 Task: Use Auto skid 3 Sound Effect in this video "Movie B.mp4"
Action: Mouse moved to (331, 138)
Screenshot: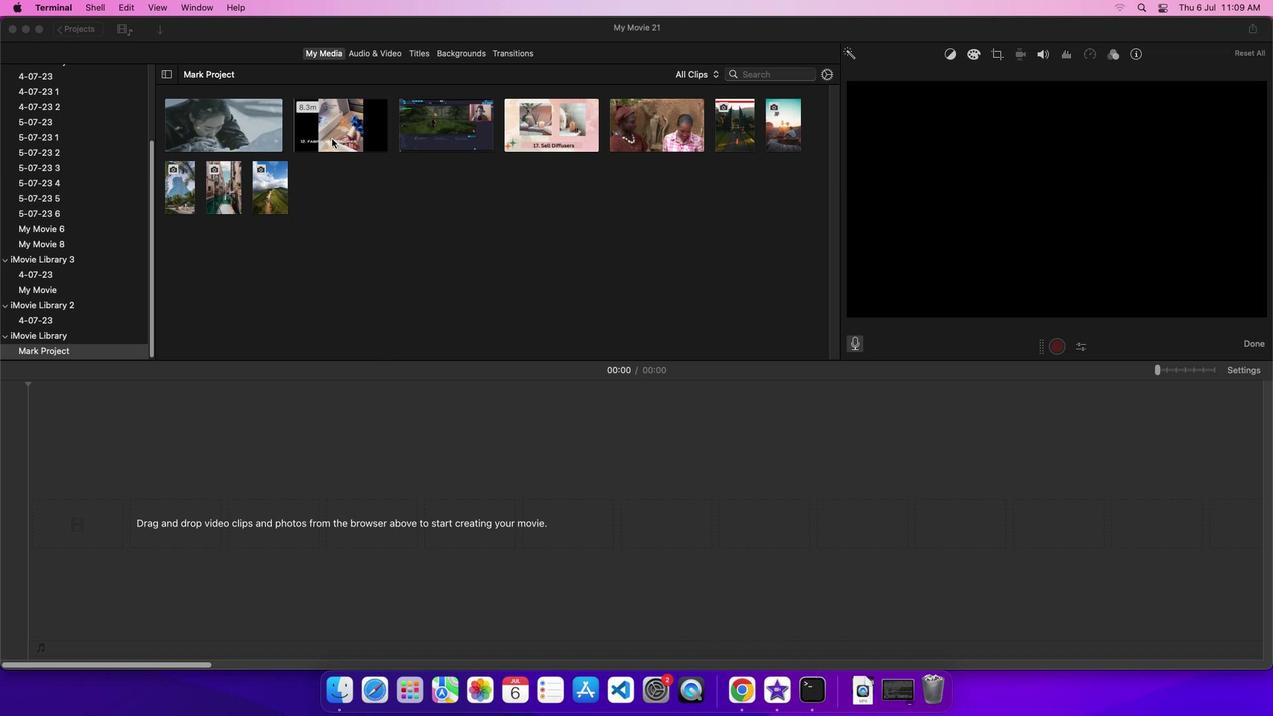 
Action: Mouse pressed left at (331, 138)
Screenshot: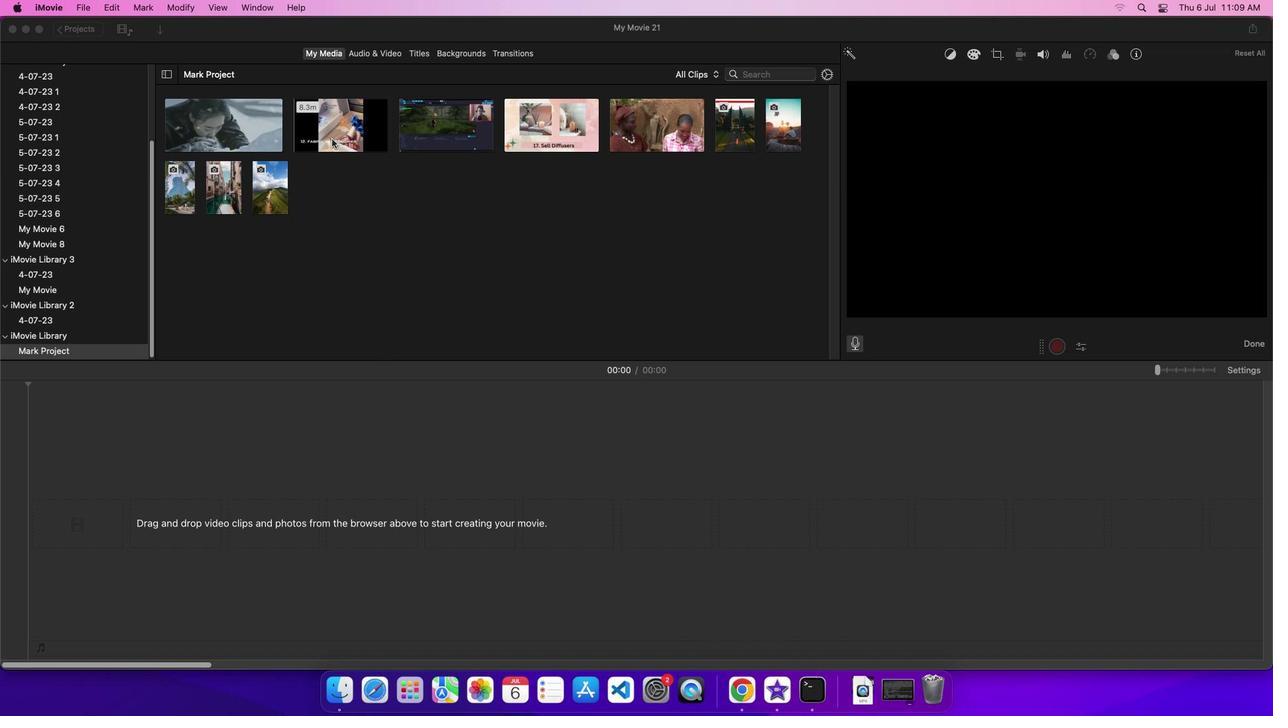 
Action: Mouse moved to (342, 129)
Screenshot: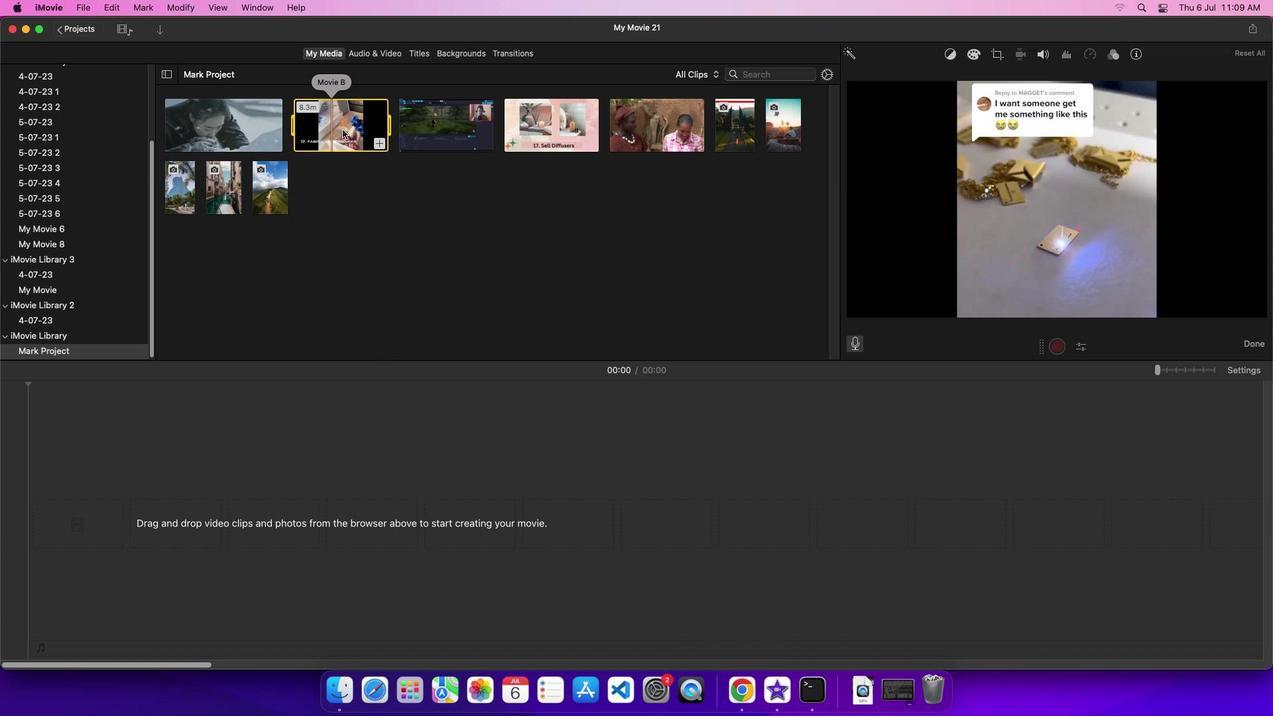 
Action: Mouse pressed left at (342, 129)
Screenshot: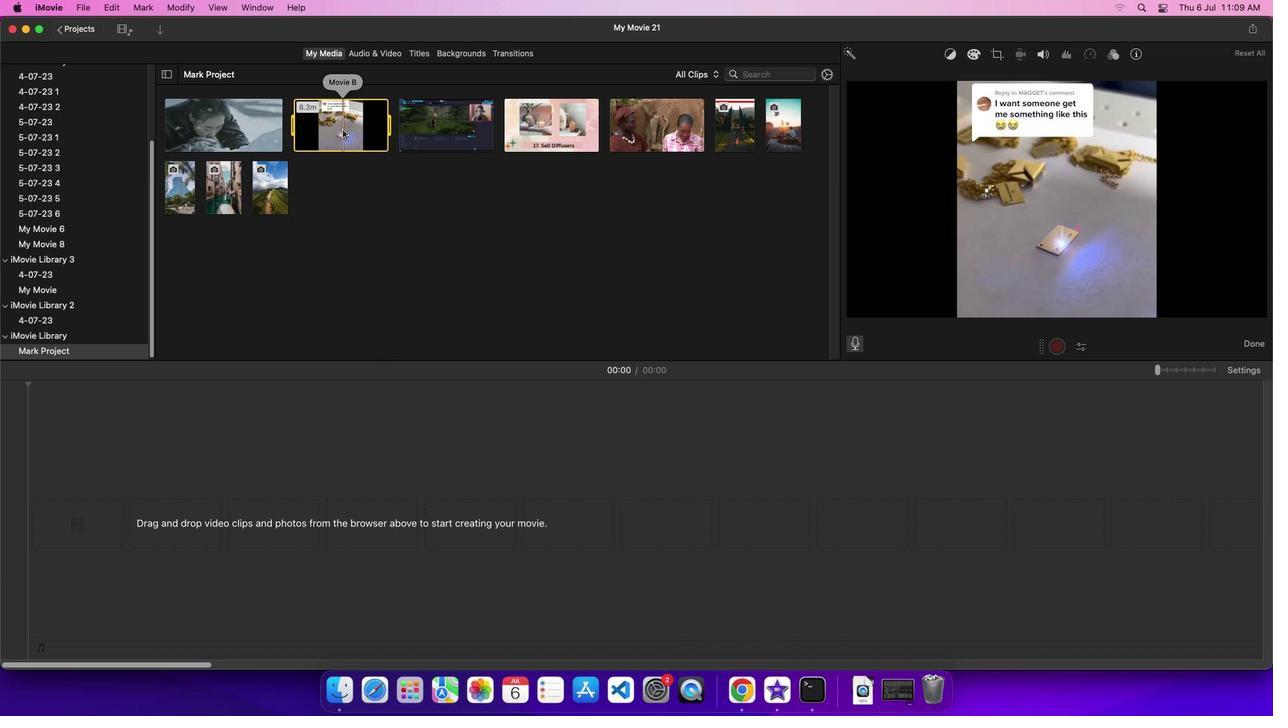 
Action: Mouse moved to (368, 56)
Screenshot: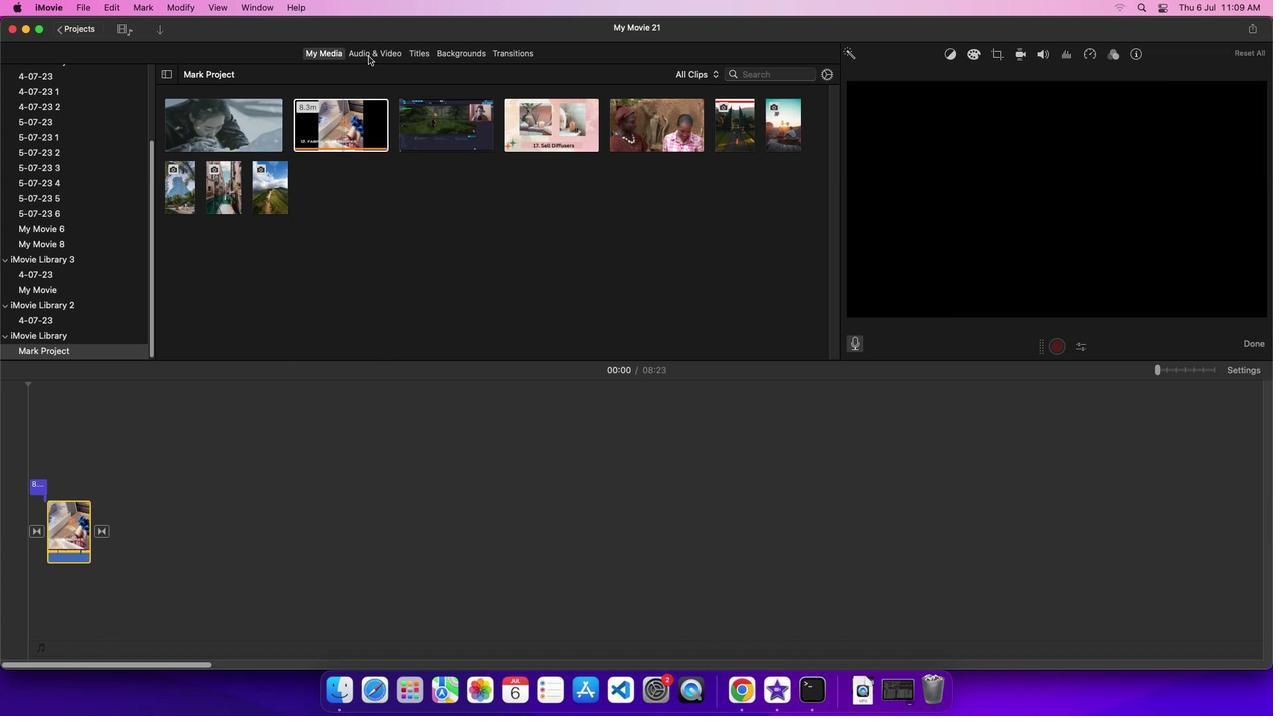 
Action: Mouse pressed left at (368, 56)
Screenshot: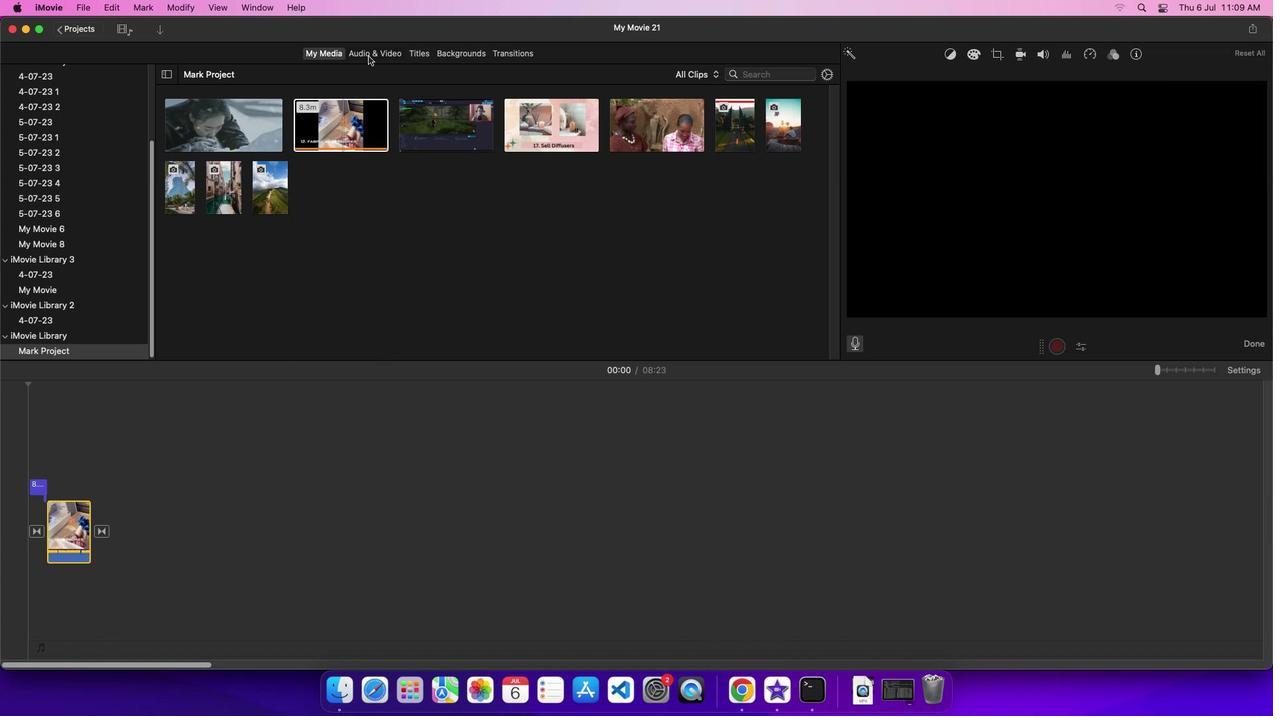 
Action: Mouse moved to (96, 122)
Screenshot: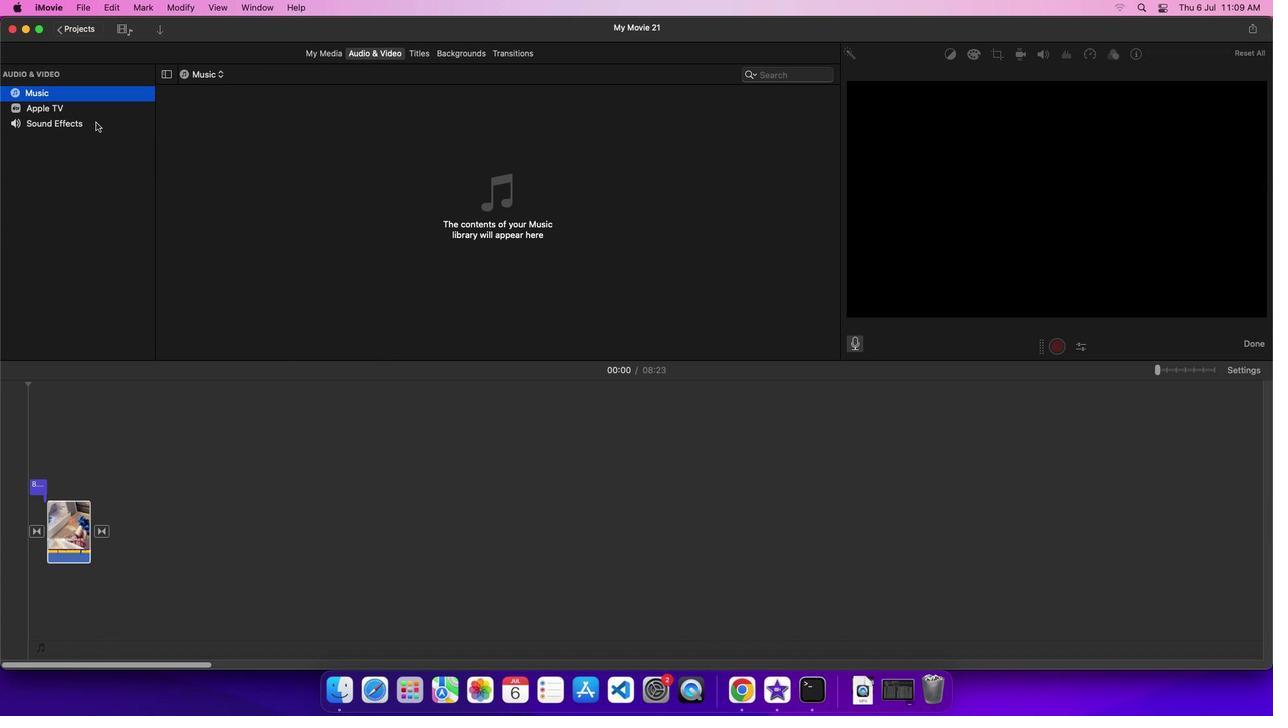 
Action: Mouse pressed left at (96, 122)
Screenshot: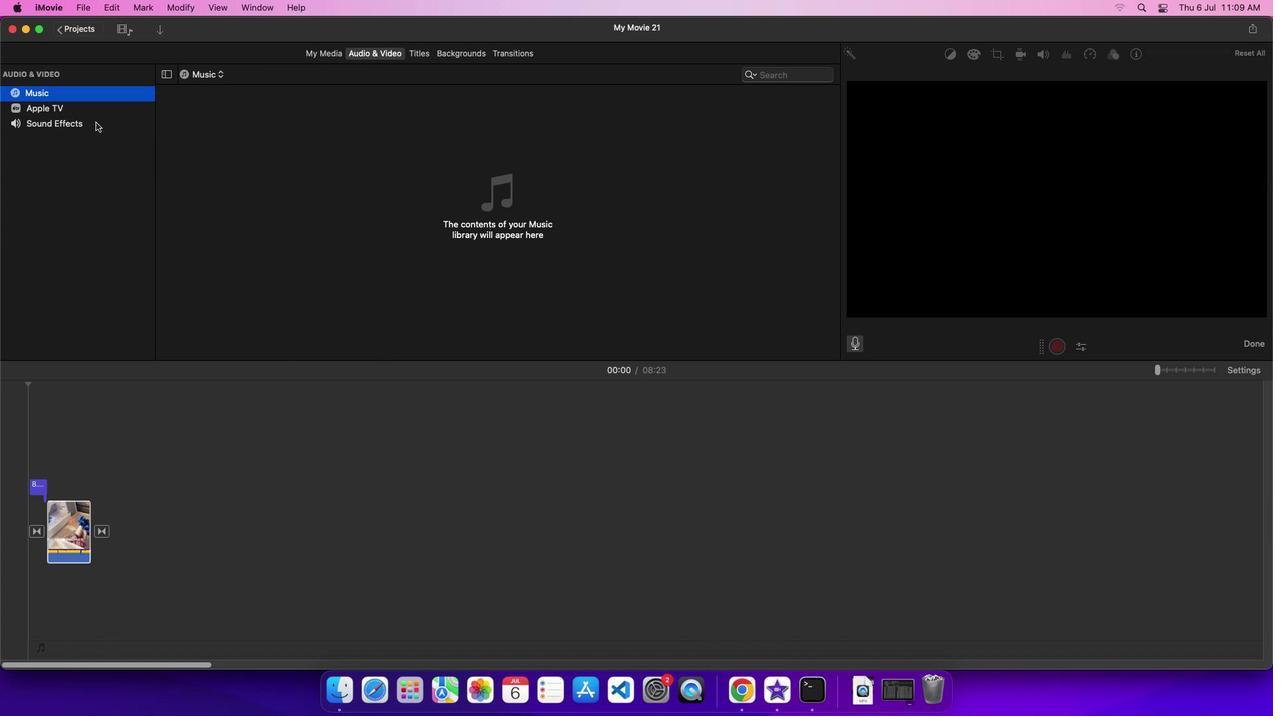 
Action: Mouse moved to (261, 293)
Screenshot: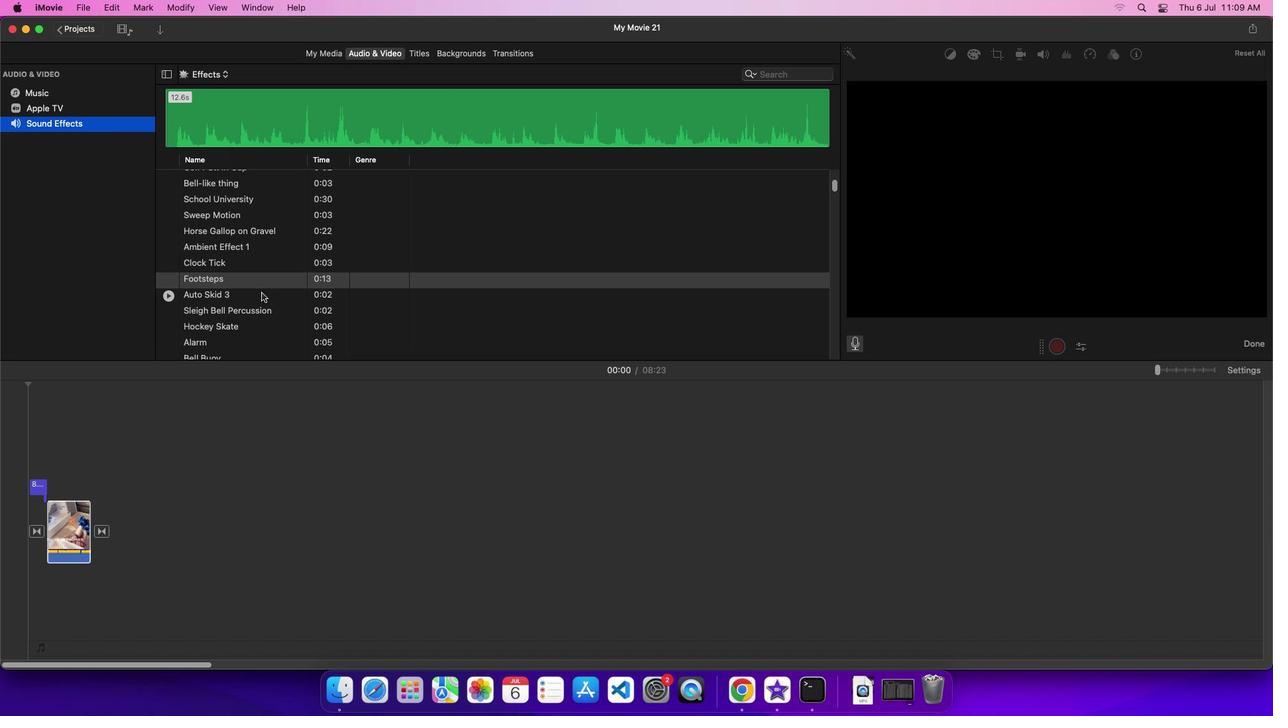 
Action: Mouse pressed left at (261, 293)
Screenshot: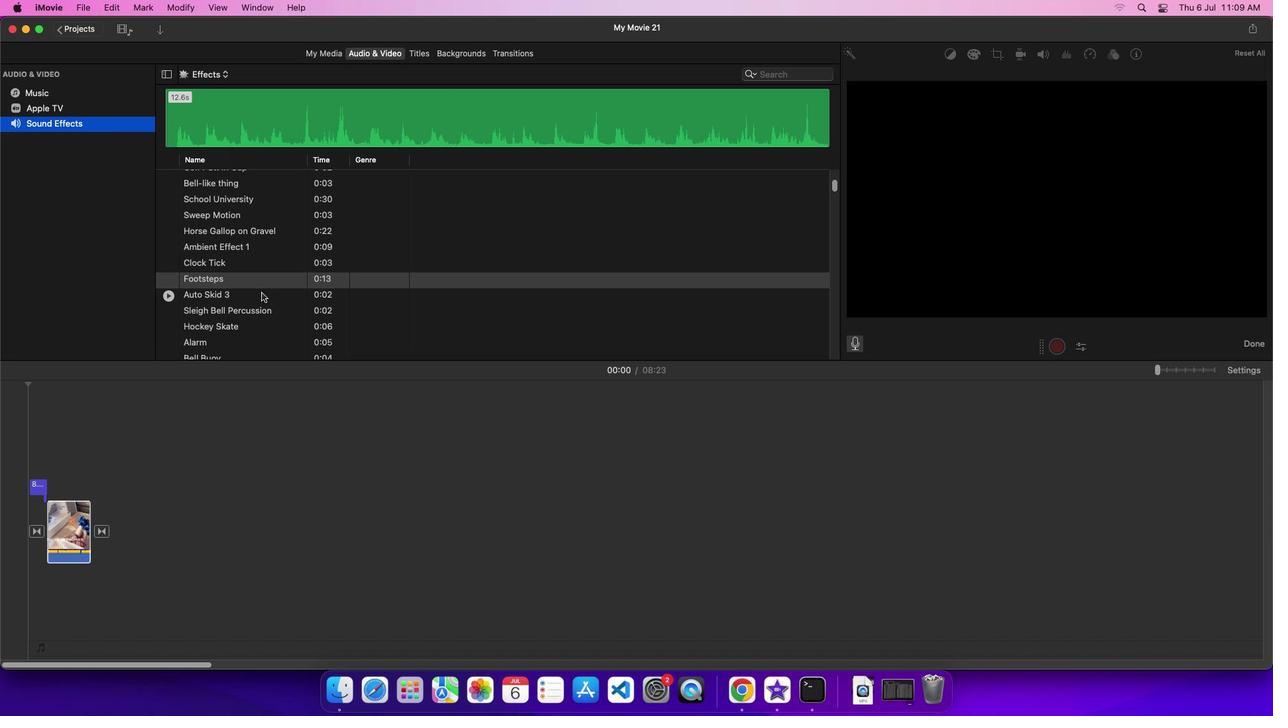 
Action: Mouse moved to (274, 294)
Screenshot: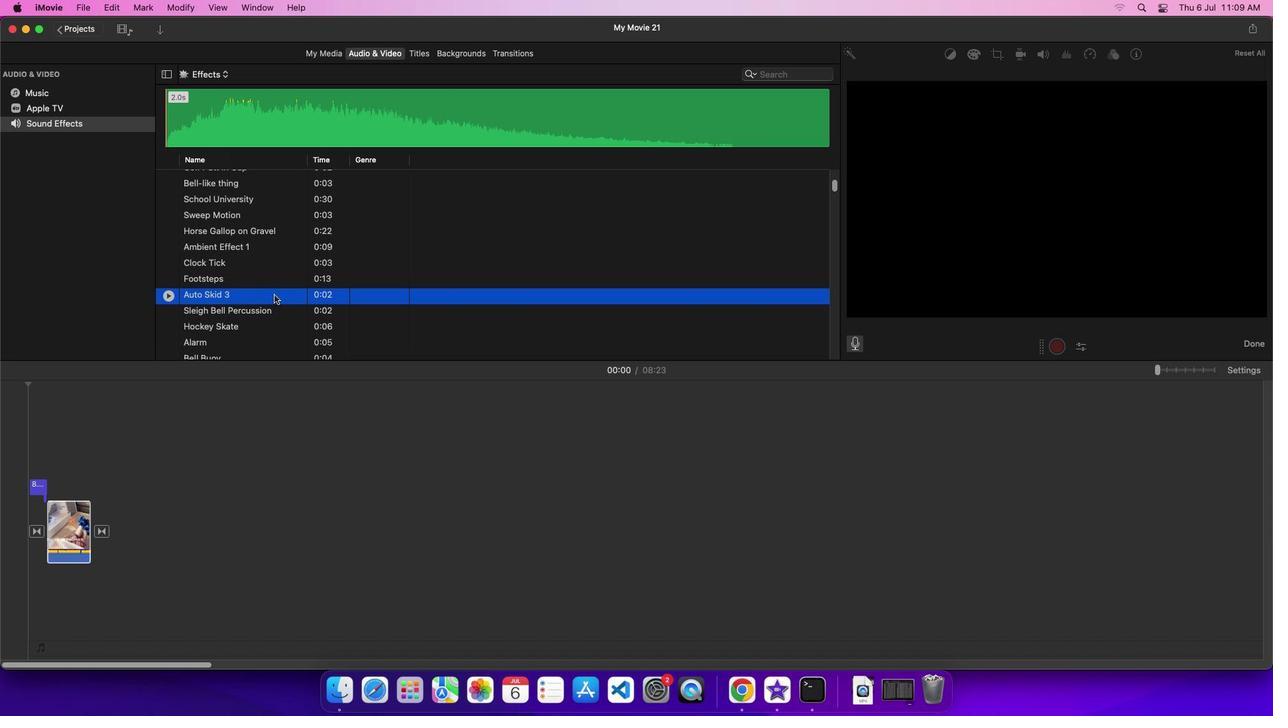 
Action: Mouse pressed left at (274, 294)
Screenshot: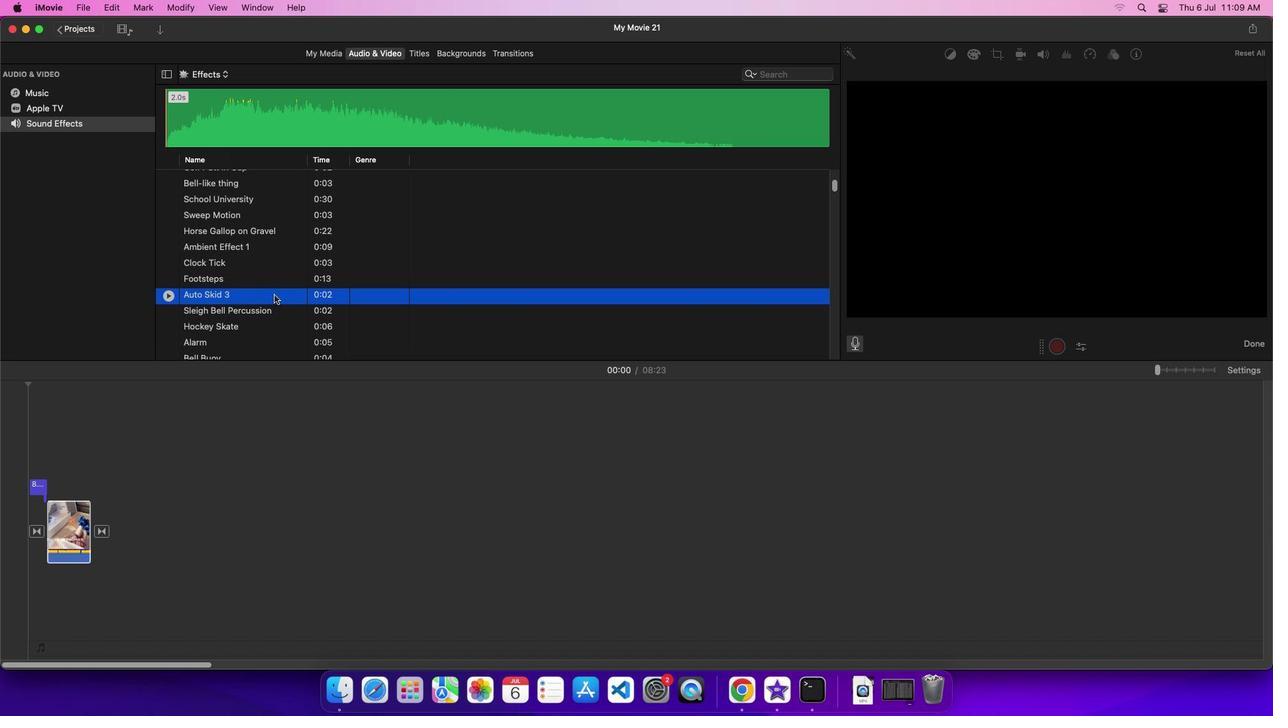 
Action: Mouse moved to (70, 590)
Screenshot: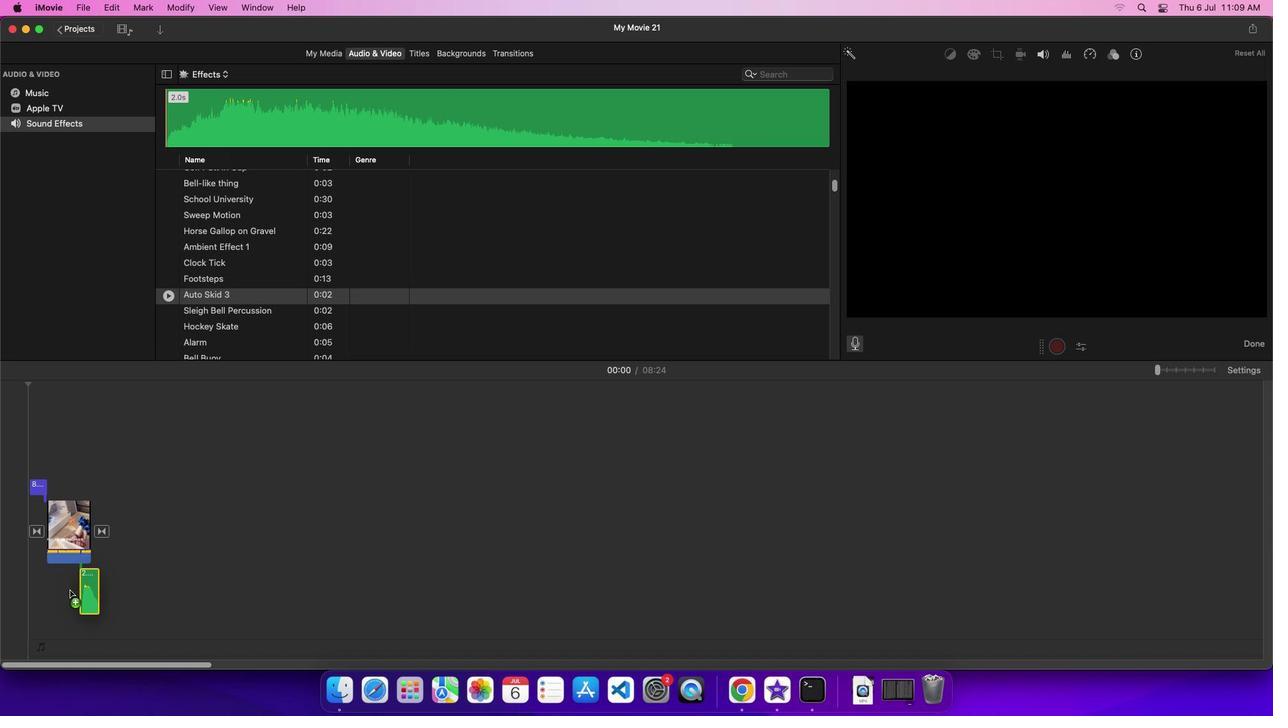 
